 Task: Add Scott & Jon's Shrimp Fried Rice to the cart.
Action: Mouse moved to (243, 100)
Screenshot: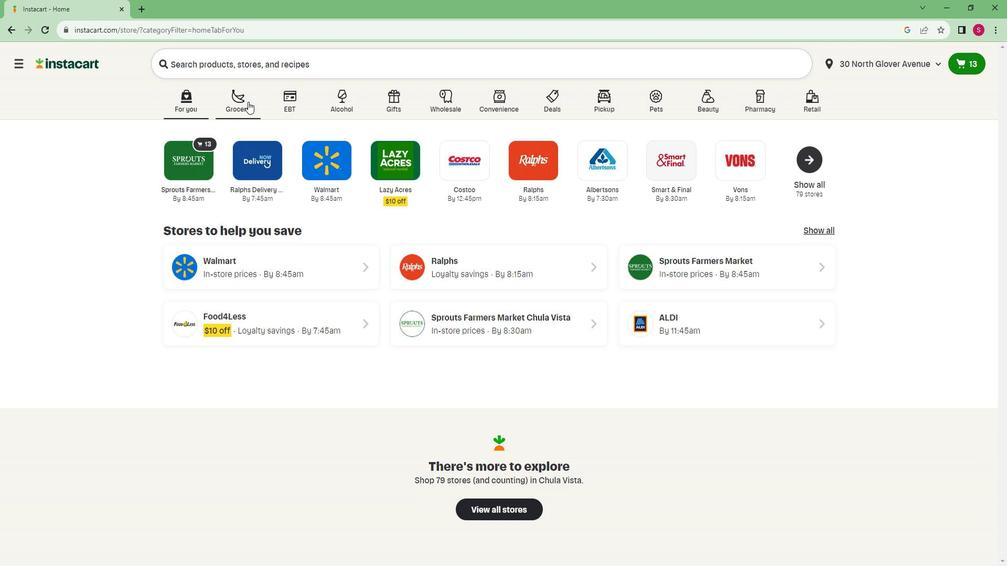 
Action: Mouse pressed left at (243, 100)
Screenshot: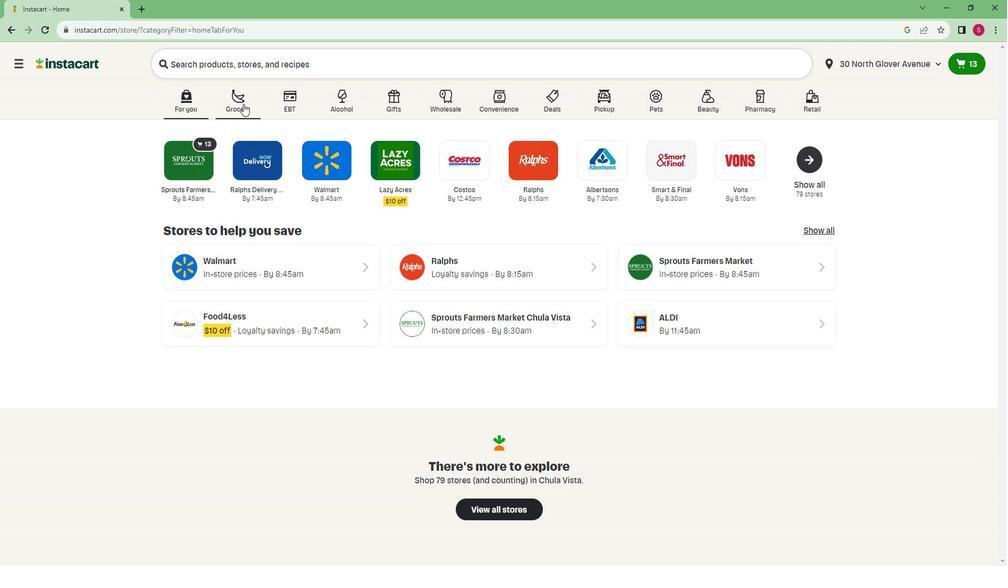 
Action: Mouse moved to (223, 295)
Screenshot: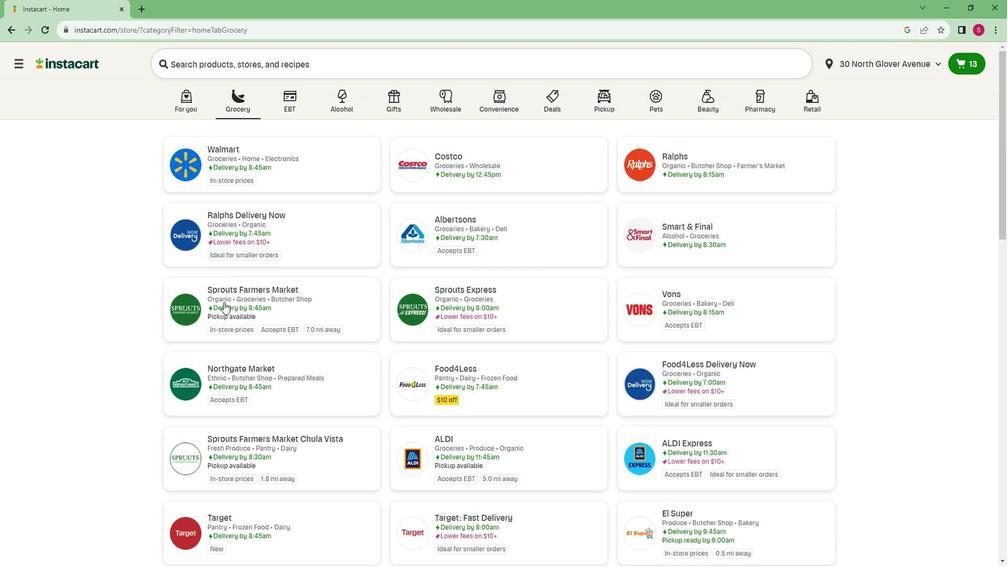 
Action: Mouse pressed left at (223, 295)
Screenshot: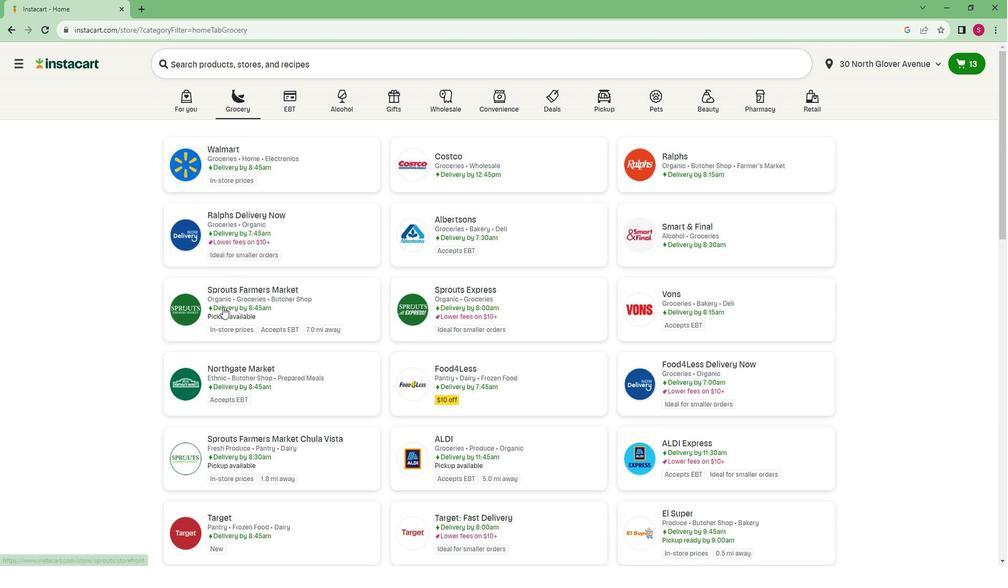 
Action: Mouse moved to (134, 331)
Screenshot: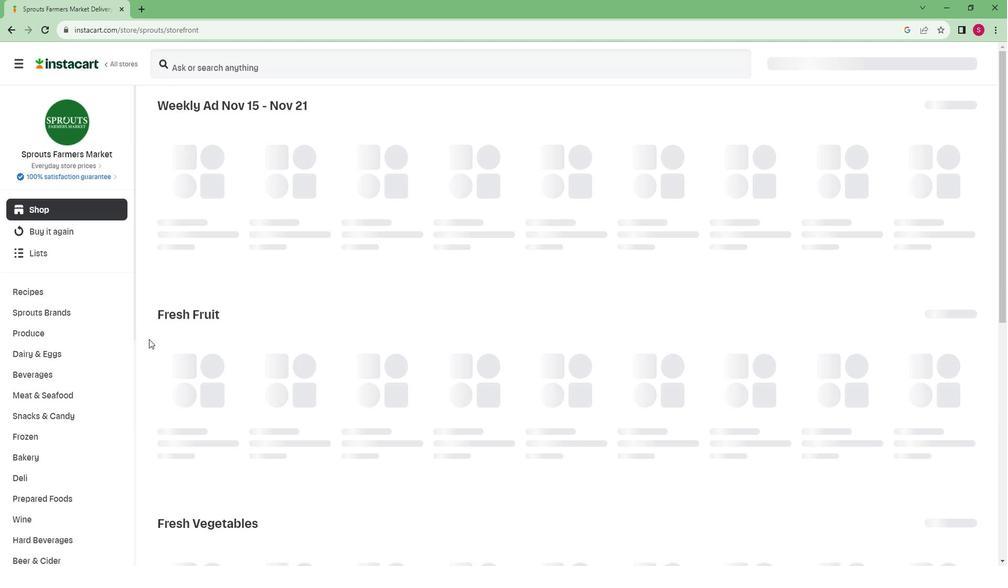 
Action: Mouse scrolled (134, 331) with delta (0, 0)
Screenshot: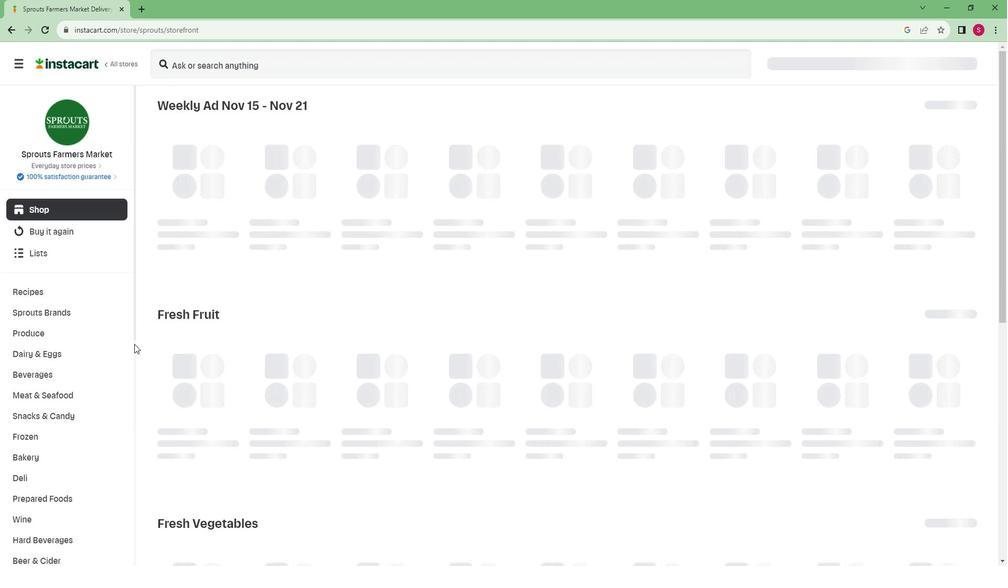 
Action: Mouse scrolled (134, 331) with delta (0, 0)
Screenshot: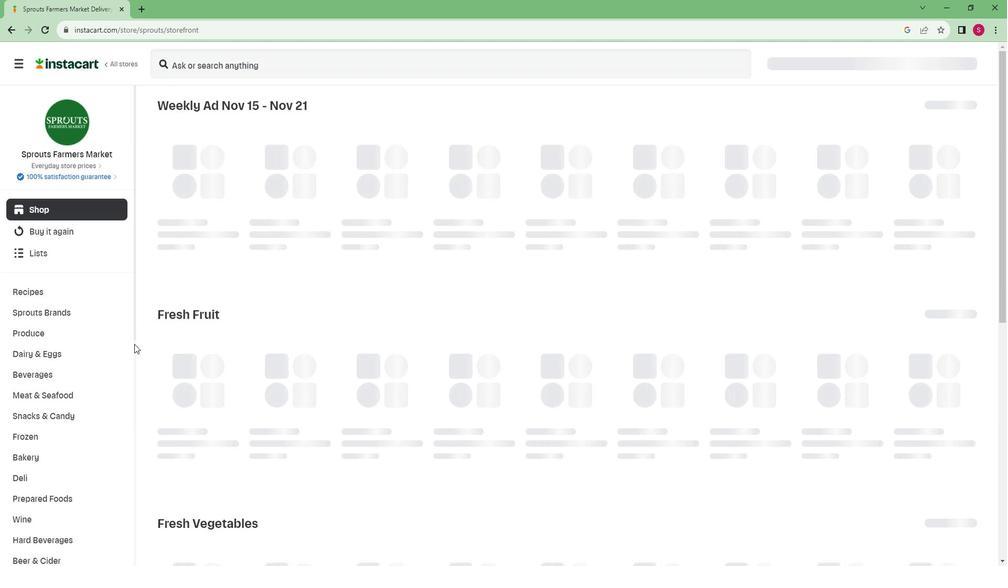 
Action: Mouse scrolled (134, 331) with delta (0, 0)
Screenshot: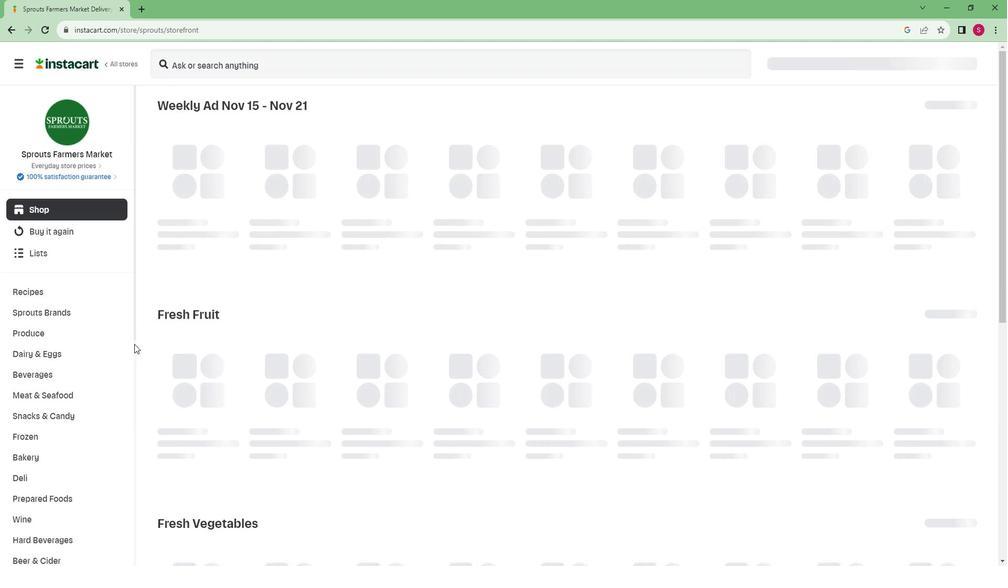 
Action: Mouse moved to (130, 333)
Screenshot: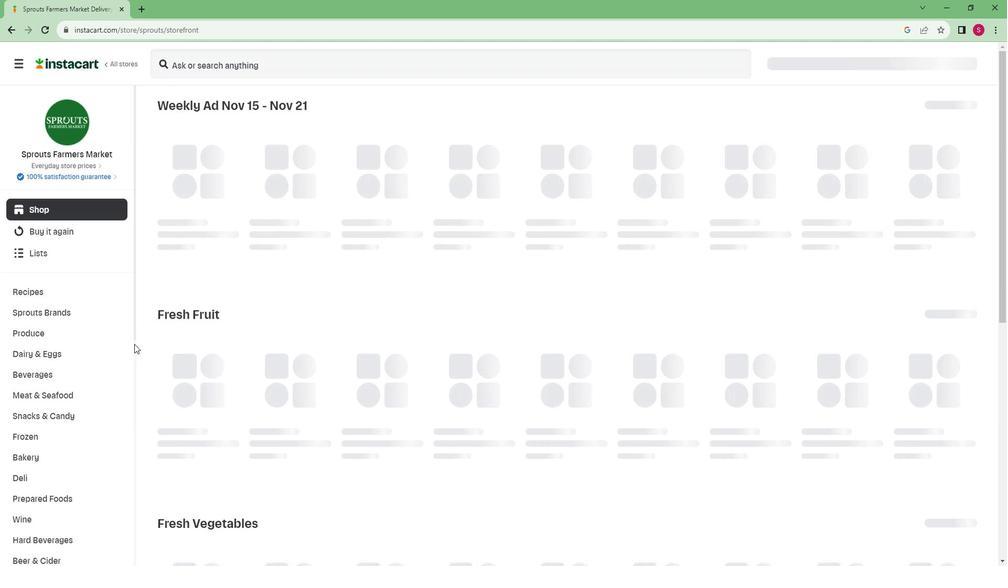
Action: Mouse scrolled (130, 332) with delta (0, 0)
Screenshot: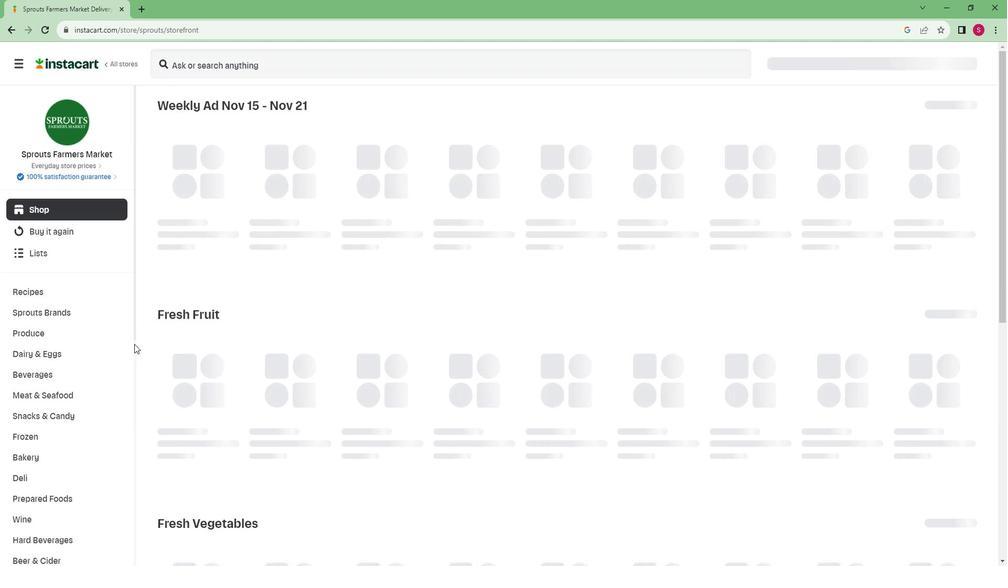 
Action: Mouse moved to (124, 334)
Screenshot: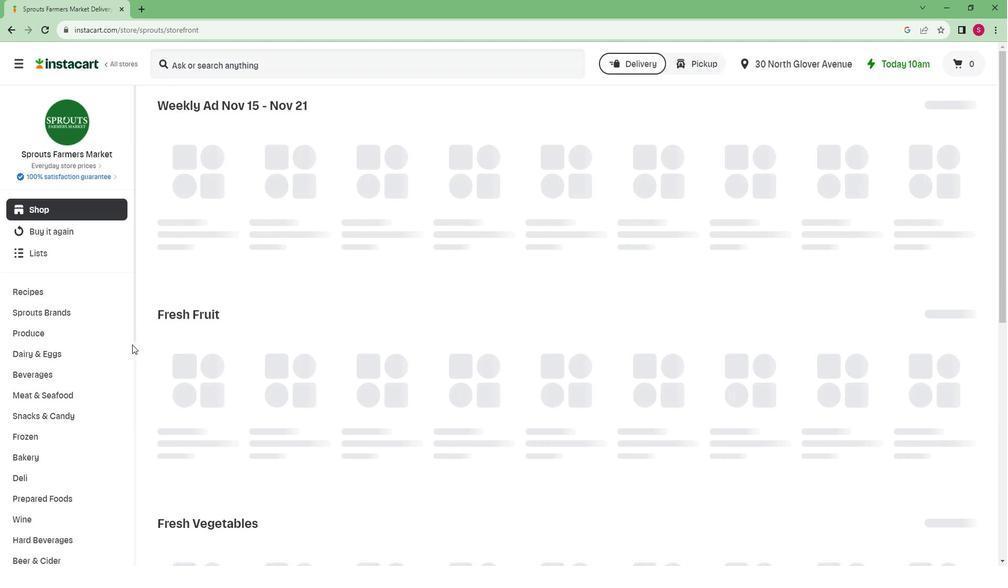 
Action: Mouse scrolled (124, 334) with delta (0, 0)
Screenshot: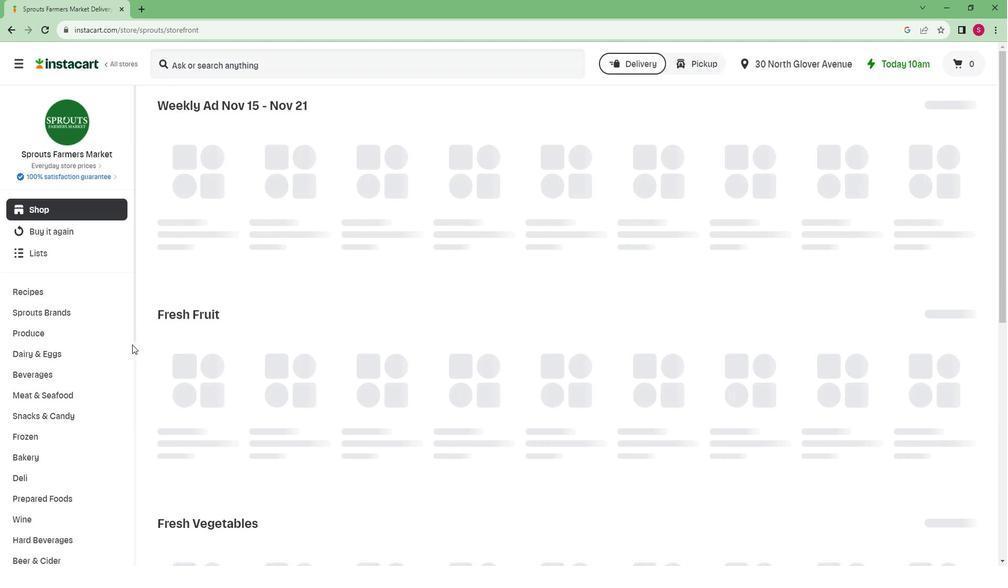 
Action: Mouse moved to (14, 365)
Screenshot: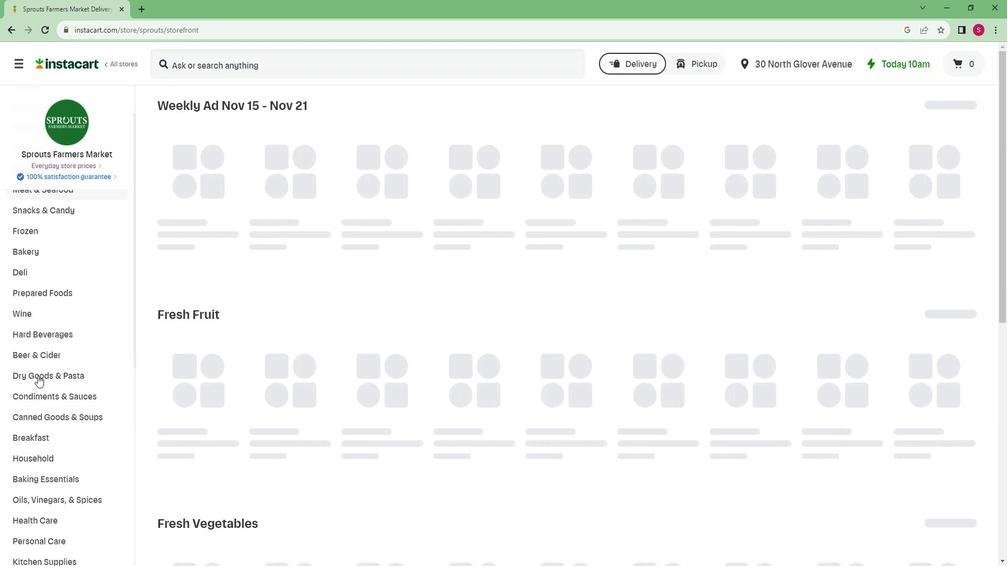 
Action: Mouse scrolled (14, 364) with delta (0, 0)
Screenshot: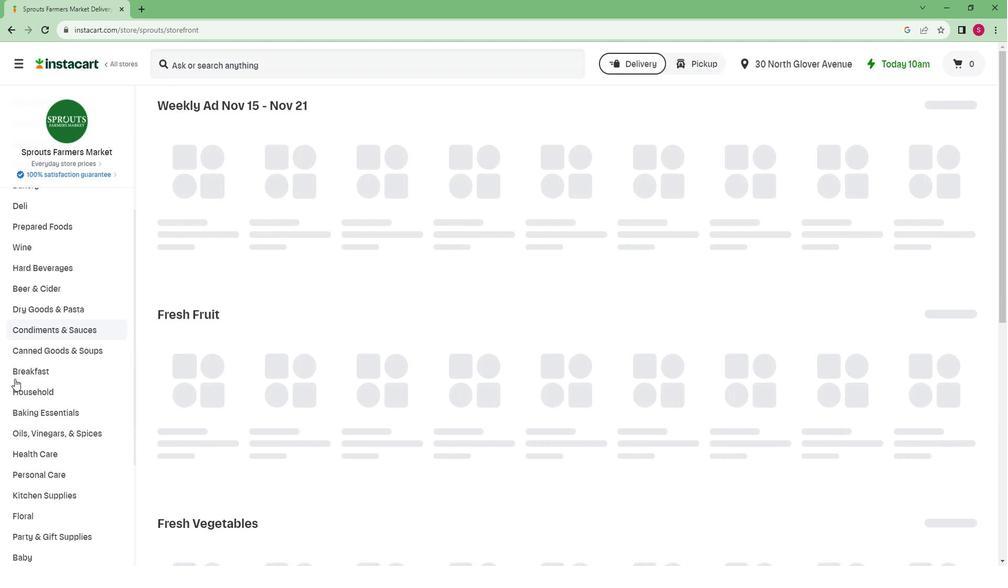 
Action: Mouse scrolled (14, 364) with delta (0, 0)
Screenshot: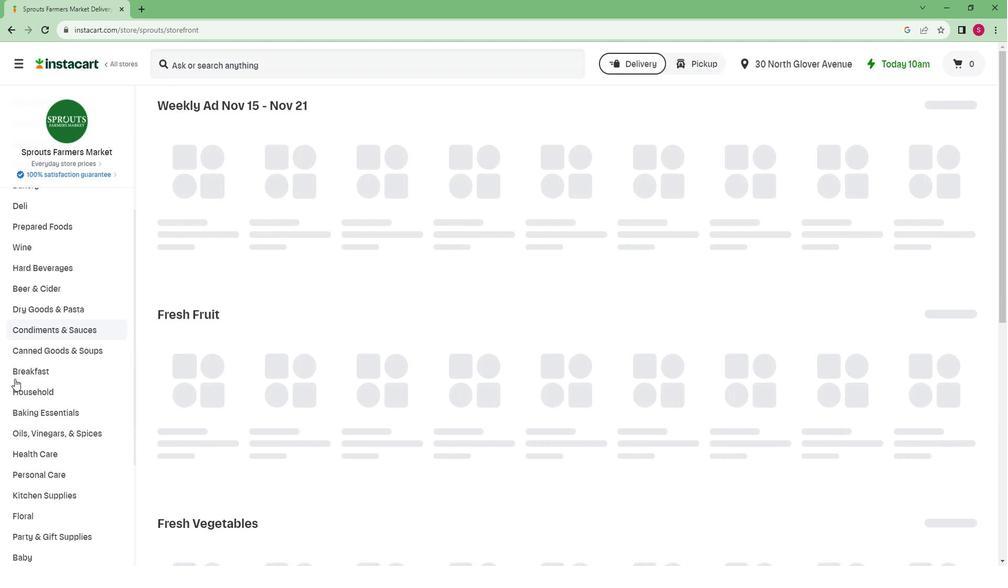 
Action: Mouse moved to (13, 365)
Screenshot: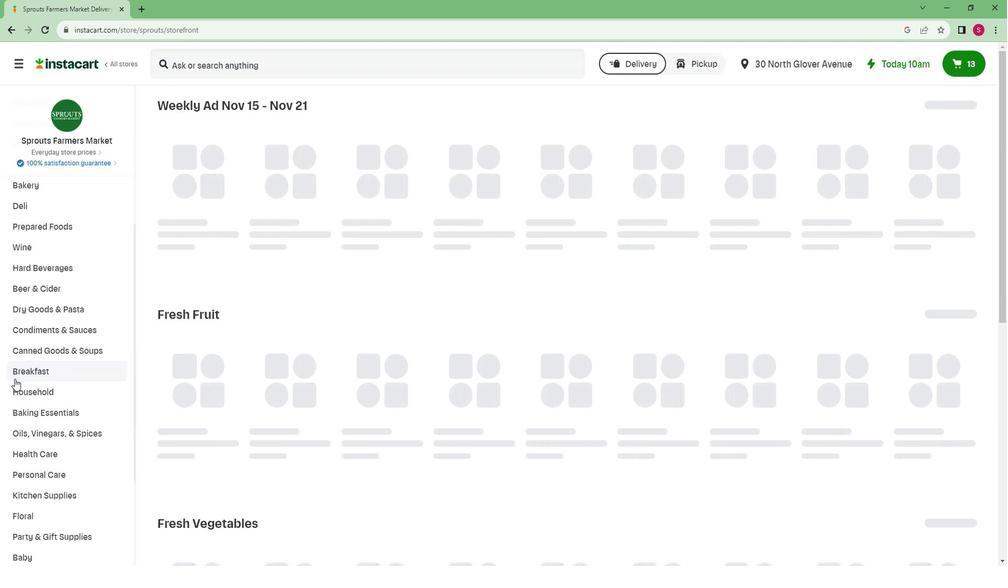 
Action: Mouse scrolled (13, 364) with delta (0, 0)
Screenshot: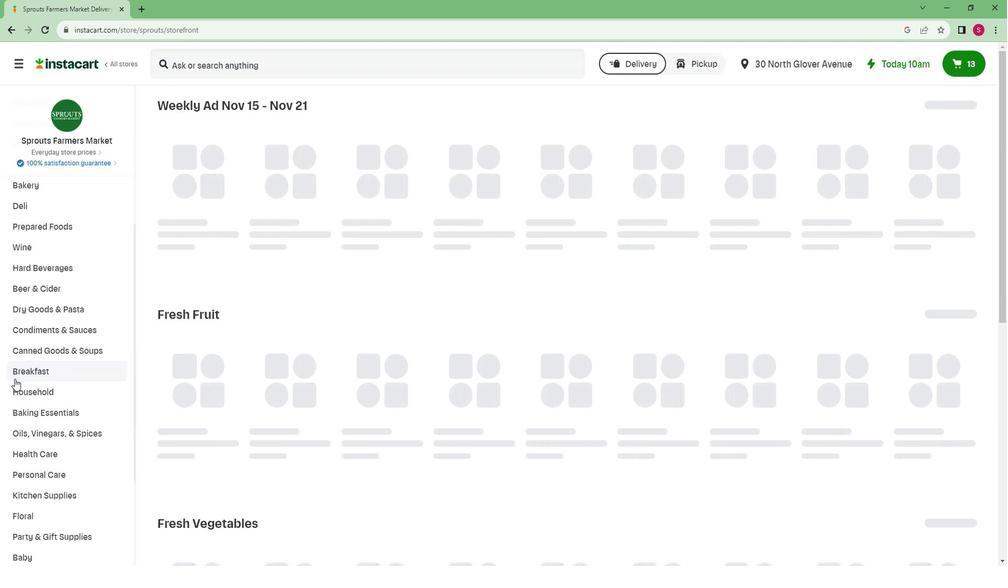 
Action: Mouse moved to (11, 366)
Screenshot: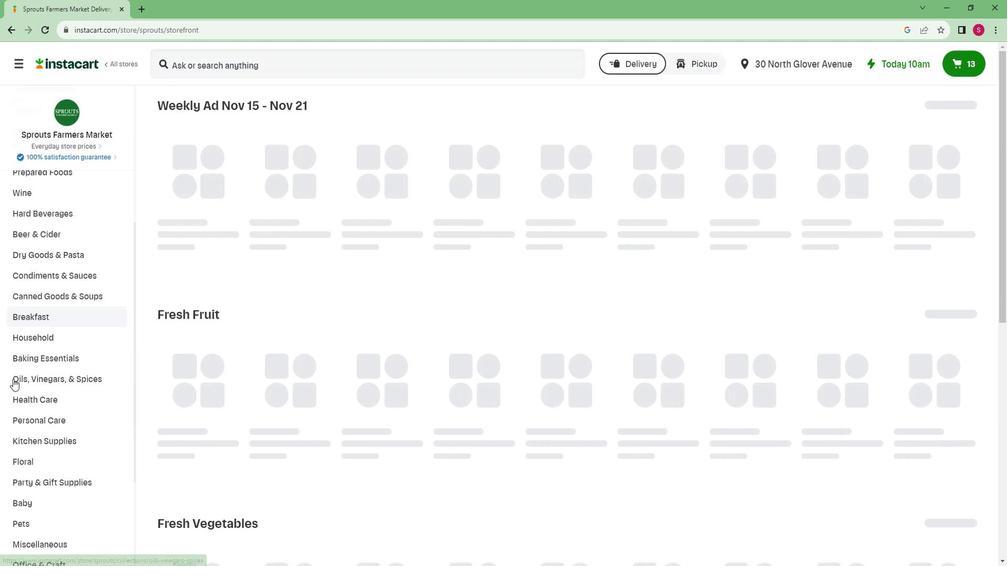 
Action: Mouse scrolled (11, 365) with delta (0, 0)
Screenshot: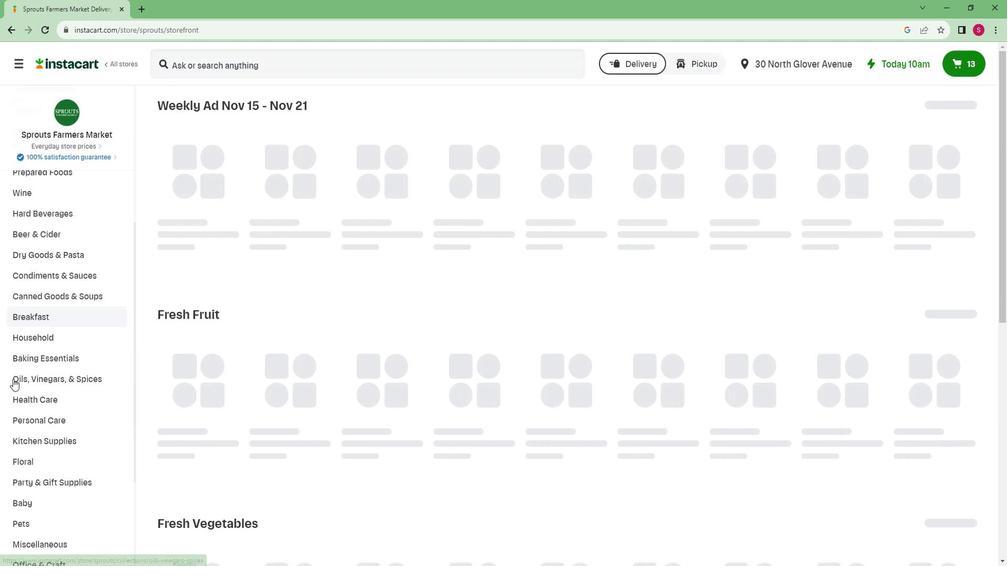 
Action: Mouse moved to (31, 533)
Screenshot: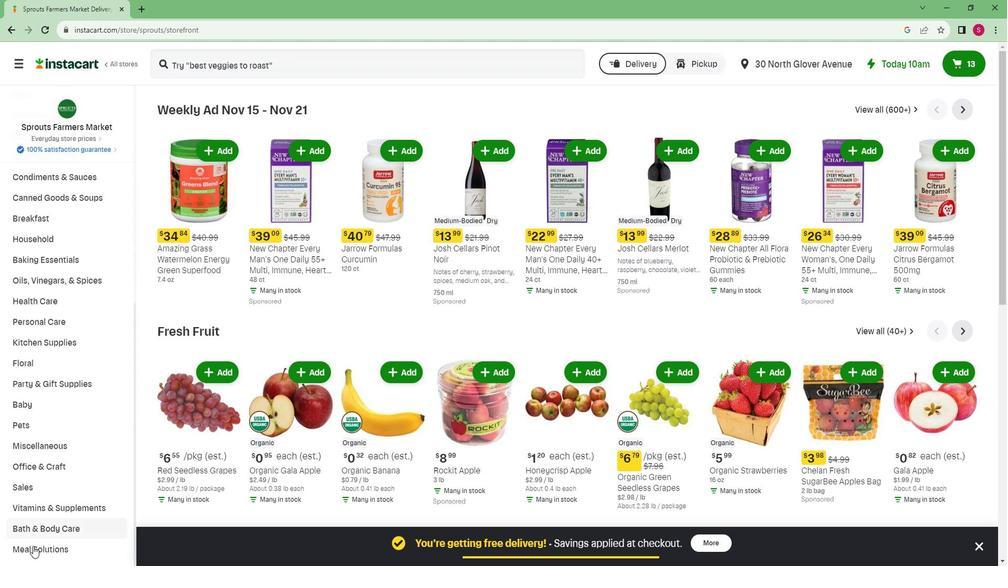 
Action: Mouse pressed left at (31, 533)
Screenshot: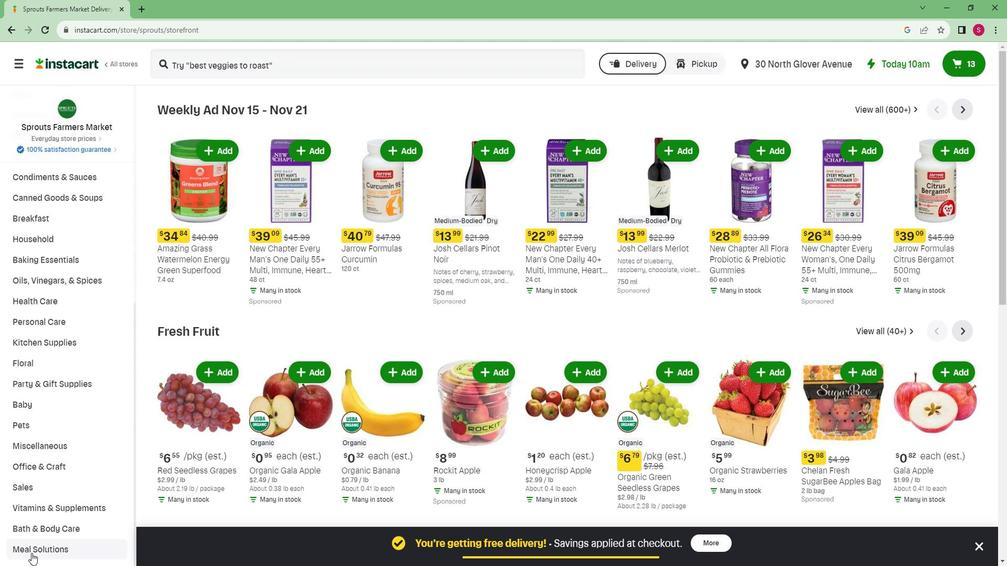 
Action: Mouse moved to (53, 484)
Screenshot: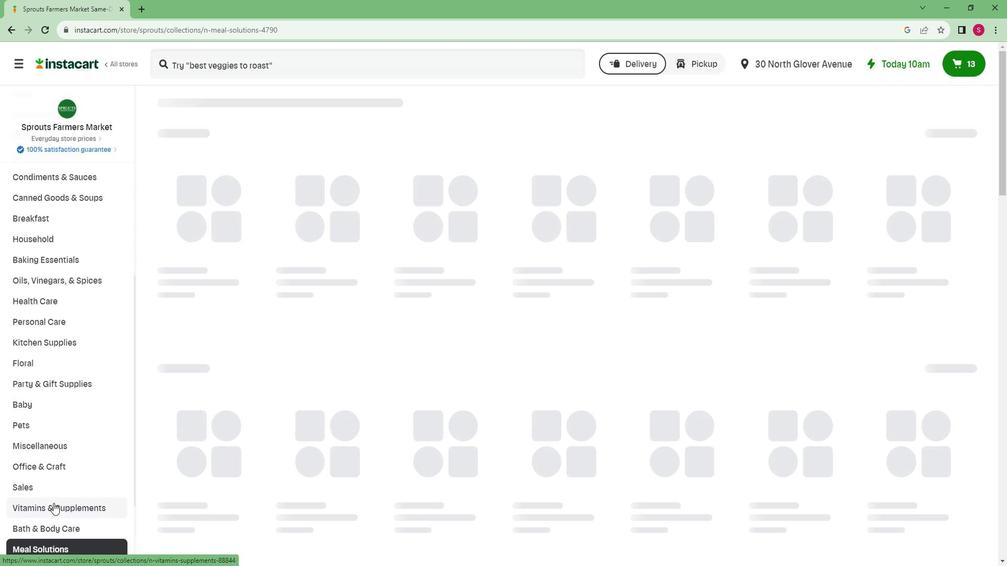 
Action: Mouse scrolled (53, 483) with delta (0, 0)
Screenshot: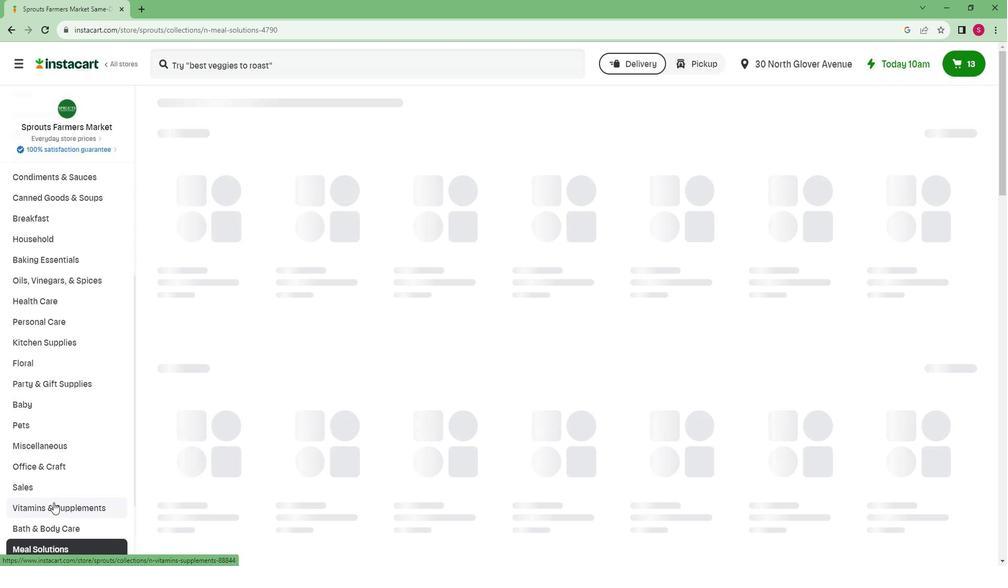 
Action: Mouse scrolled (53, 483) with delta (0, 0)
Screenshot: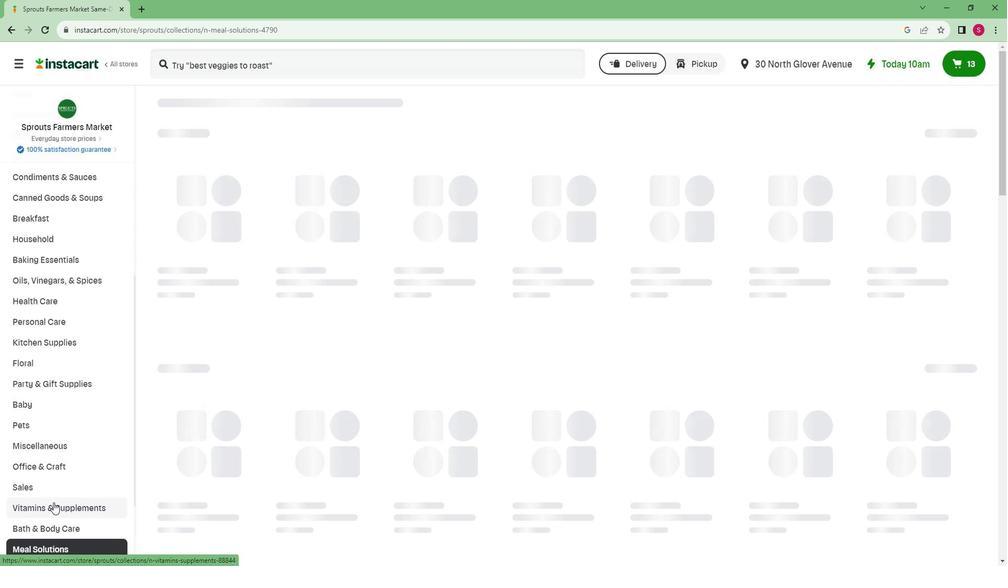 
Action: Mouse scrolled (53, 483) with delta (0, 0)
Screenshot: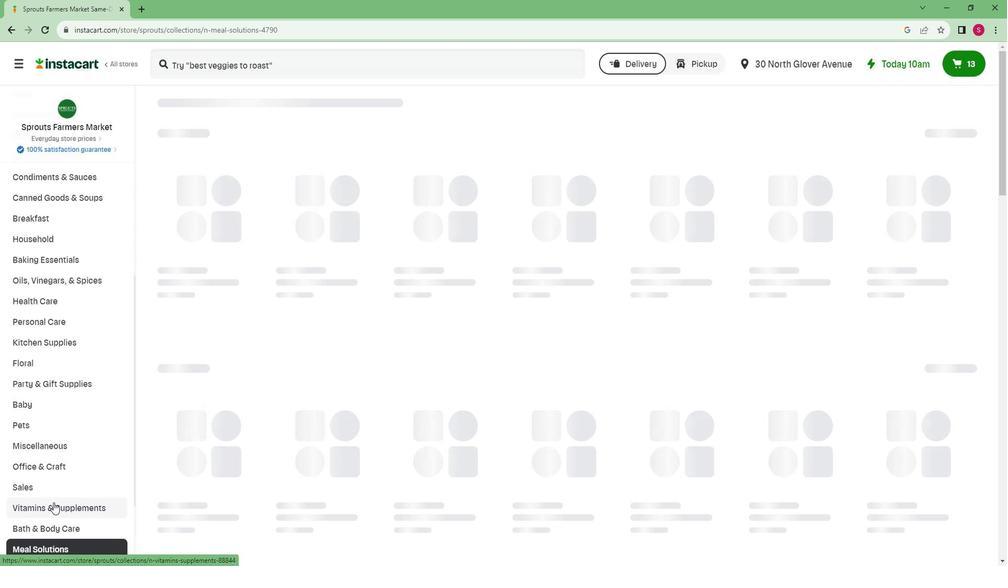 
Action: Mouse scrolled (53, 483) with delta (0, 0)
Screenshot: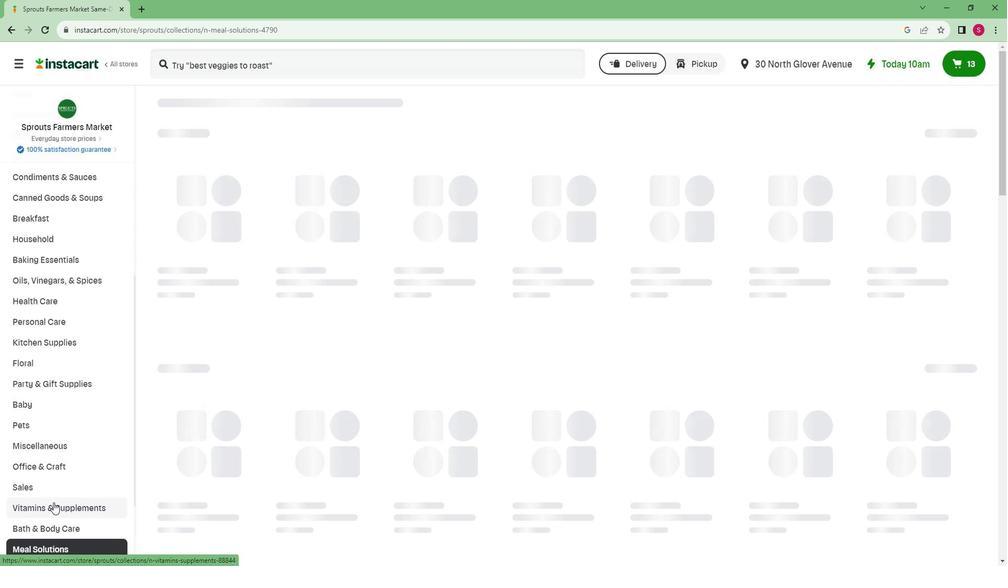 
Action: Mouse scrolled (53, 483) with delta (0, 0)
Screenshot: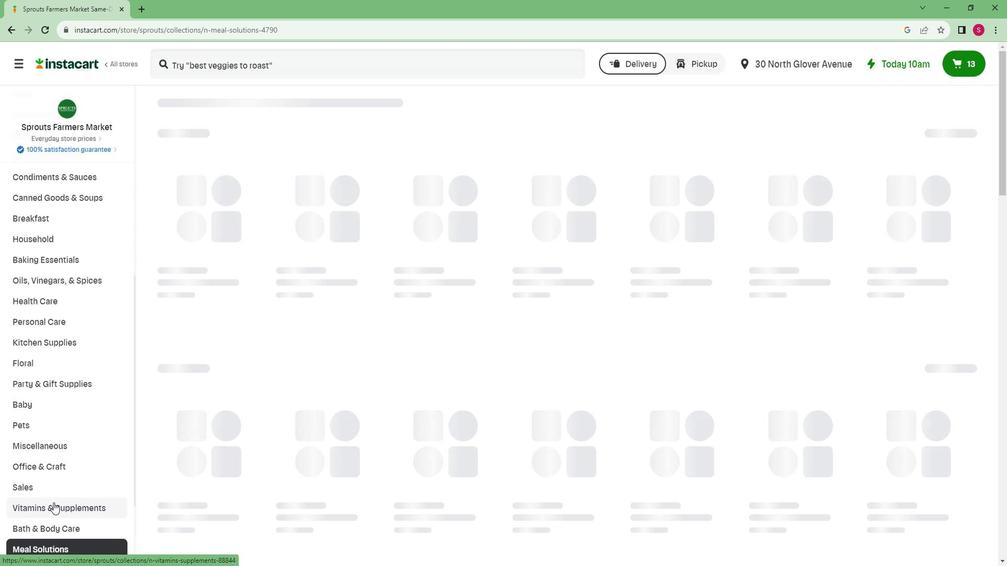 
Action: Mouse scrolled (53, 483) with delta (0, 0)
Screenshot: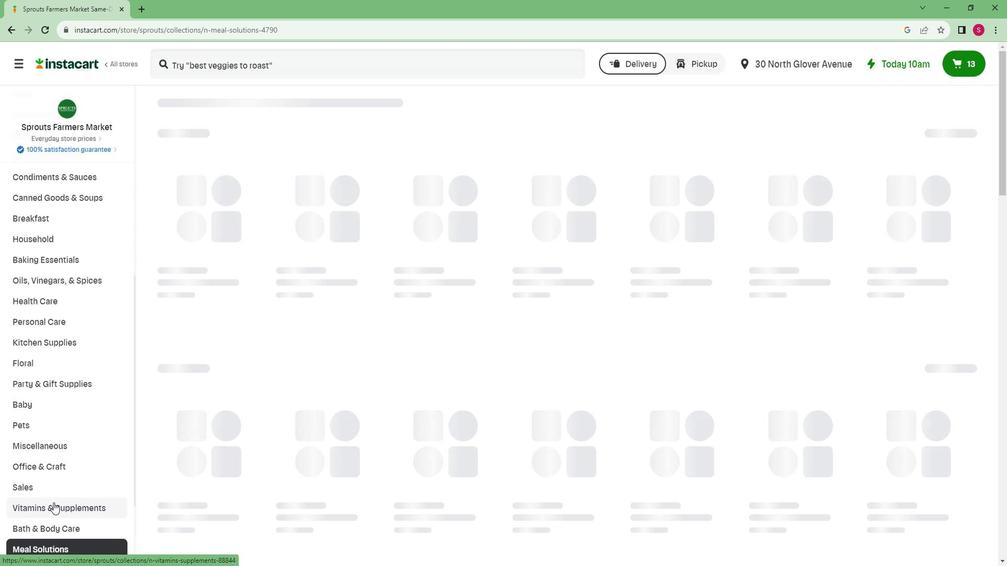 
Action: Mouse moved to (31, 527)
Screenshot: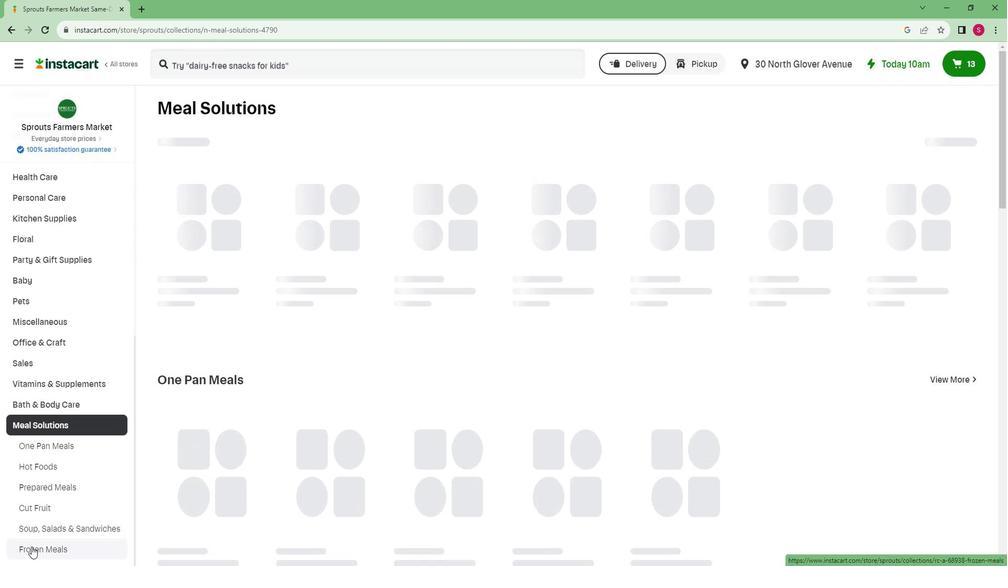 
Action: Mouse pressed left at (31, 527)
Screenshot: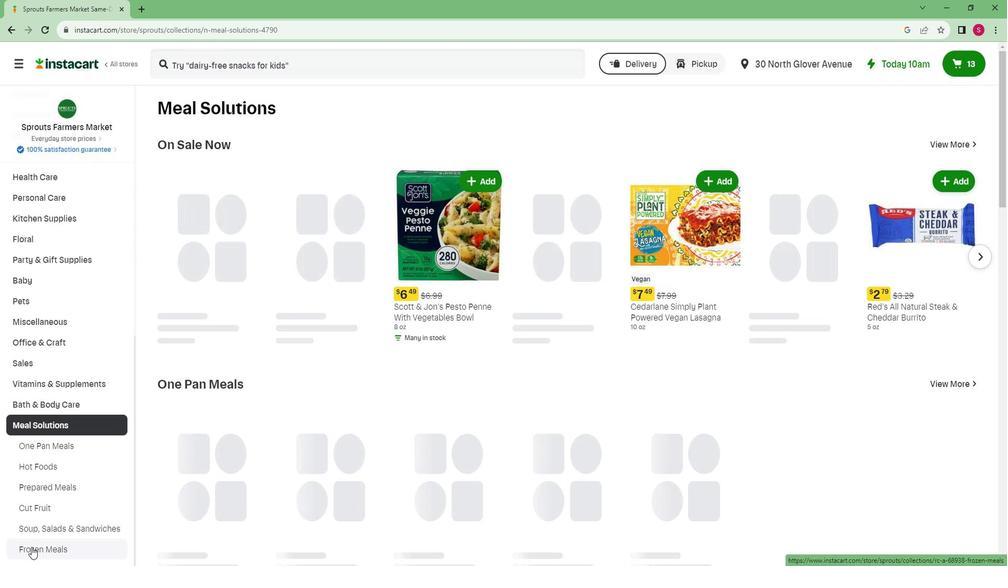 
Action: Mouse moved to (240, 69)
Screenshot: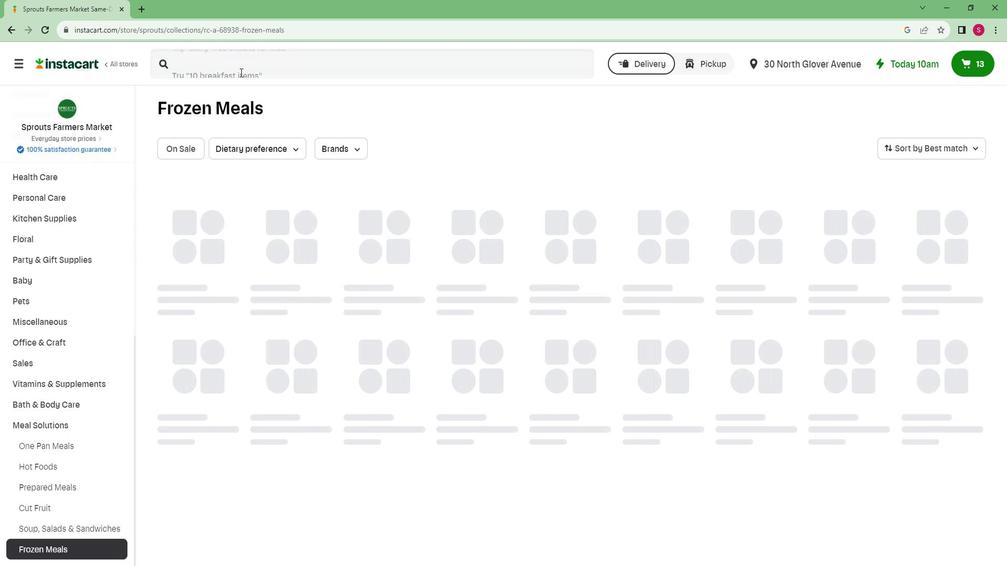 
Action: Mouse pressed left at (240, 69)
Screenshot: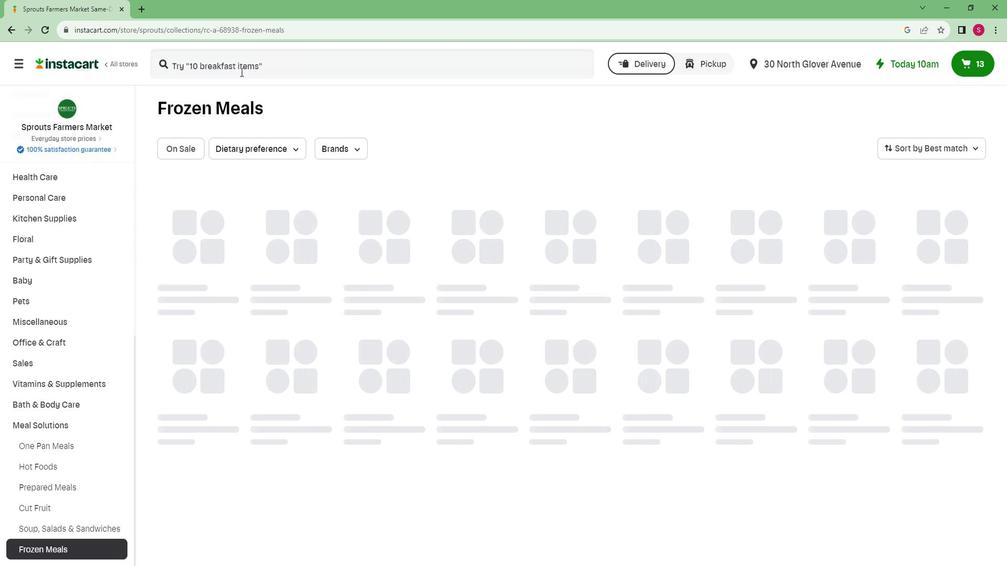 
Action: Key pressed <Key.caps_lock>S<Key.caps_lock>cott<Key.space>and<Key.space><Key.caps_lock>J<Key.caps_lock>ons<Key.space><Key.caps_lock>S<Key.caps_lock>hrimp<Key.space><Key.caps_lock>F<Key.caps_lock>ried<Key.space><Key.caps_lock>R<Key.caps_lock>ice<Key.enter>
Screenshot: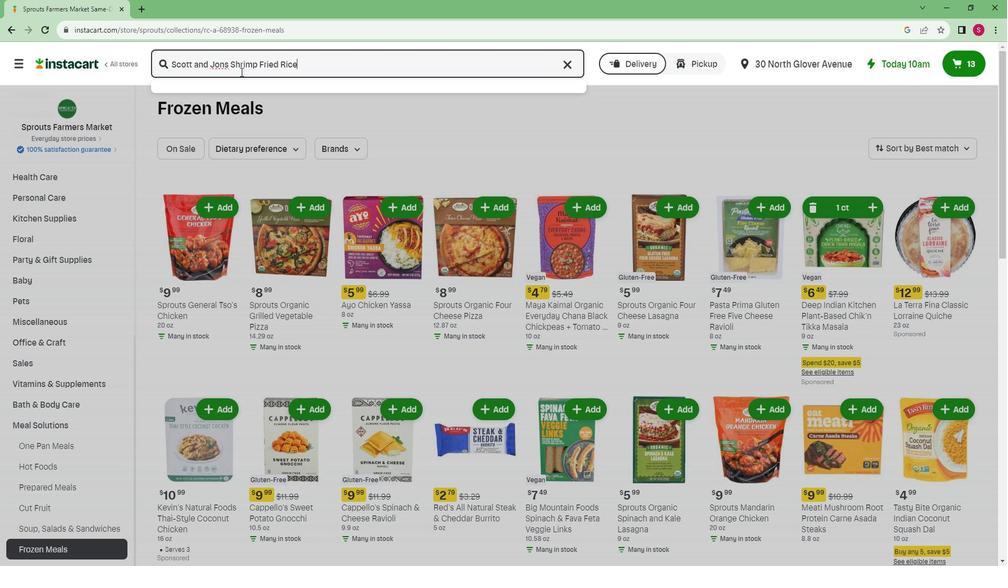 
Action: Mouse moved to (243, 119)
Screenshot: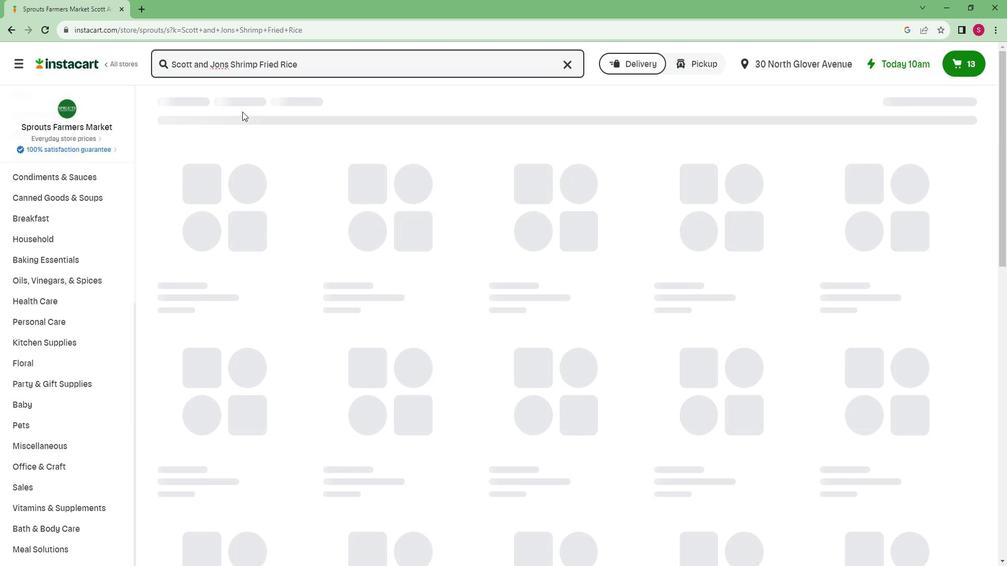 
Action: Mouse scrolled (243, 118) with delta (0, 0)
Screenshot: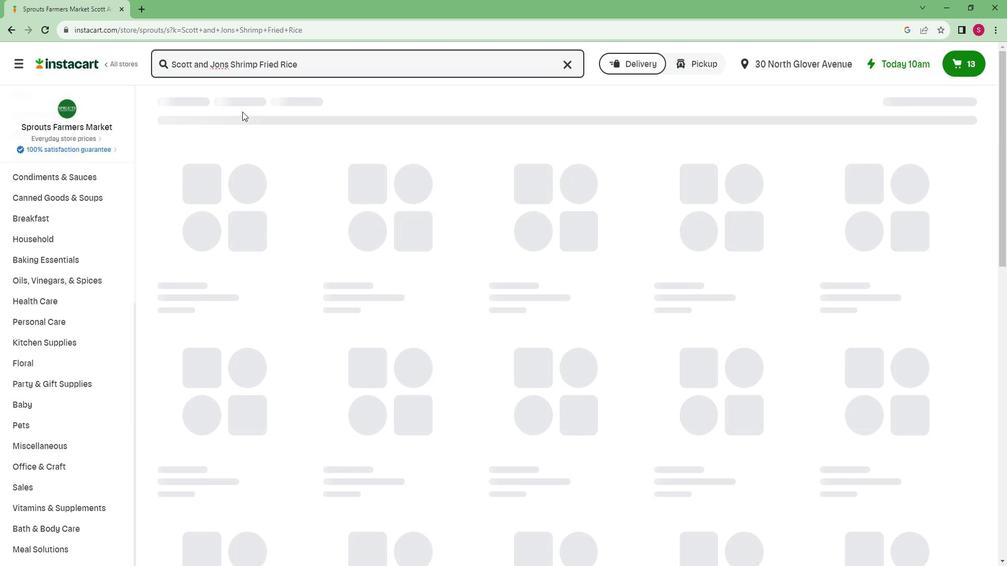 
Action: Mouse moved to (246, 120)
Screenshot: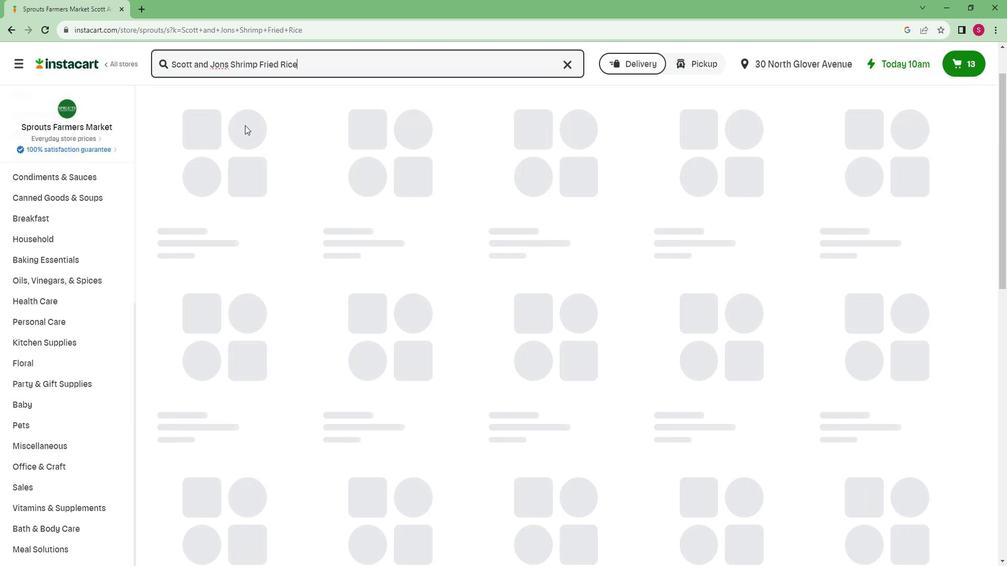 
Action: Mouse scrolled (246, 121) with delta (0, 0)
Screenshot: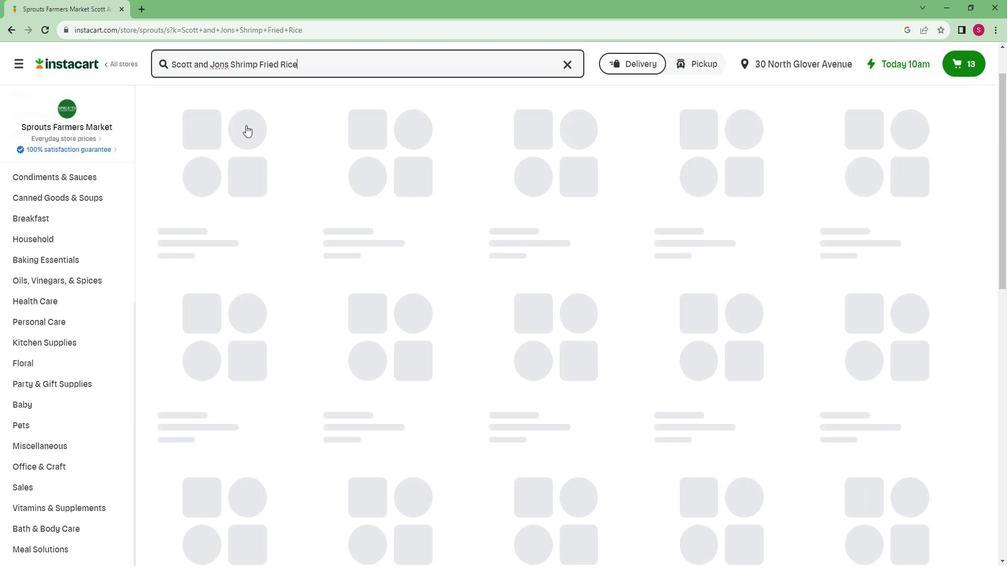 
Action: Mouse moved to (262, 203)
Screenshot: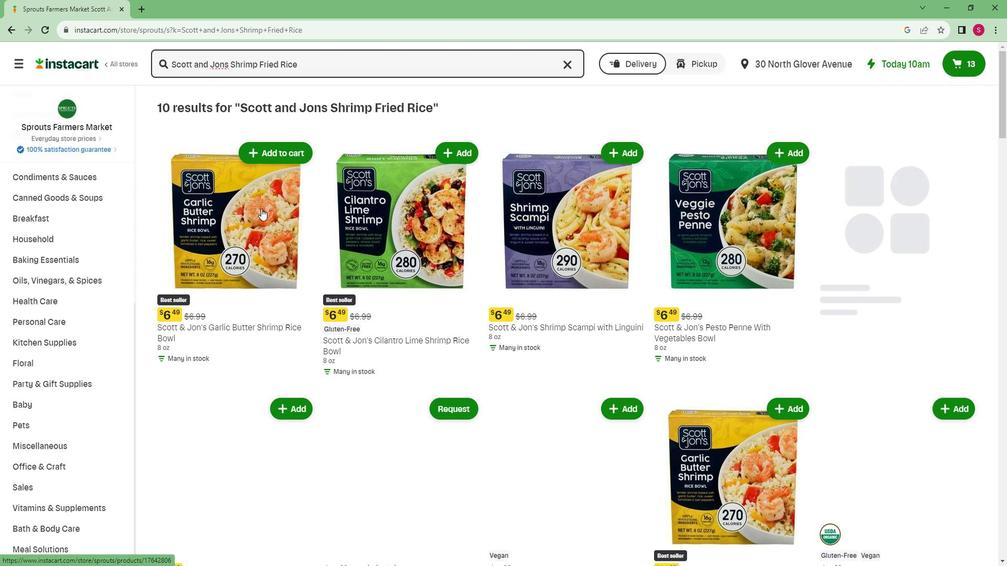 
Action: Mouse scrolled (262, 202) with delta (0, 0)
Screenshot: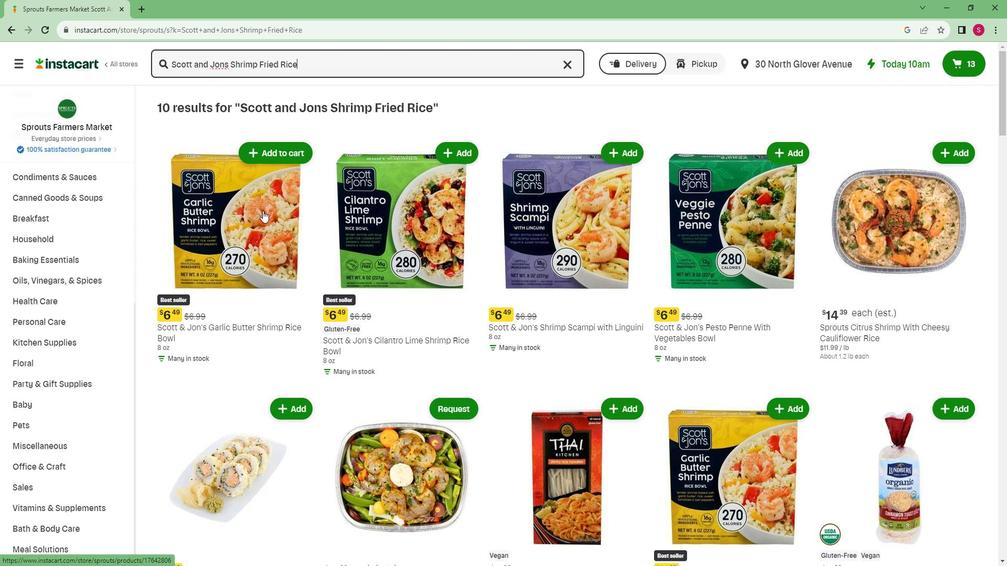 
